 Task: Create a rule from the Recommended list, Task Added to this Project -> add SubTasks in the project AgileCraft with SubTasks Gather and Analyse Requirements , Design and Implement Solution , System Test and UAT , Release to Production / Go Live
Action: Mouse moved to (66, 326)
Screenshot: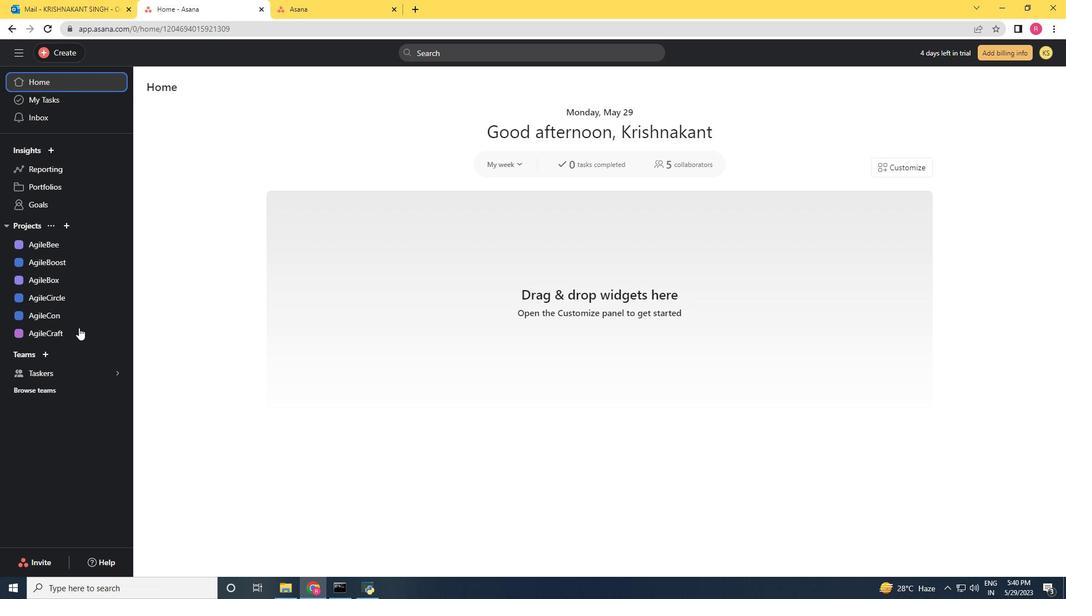 
Action: Mouse pressed left at (66, 326)
Screenshot: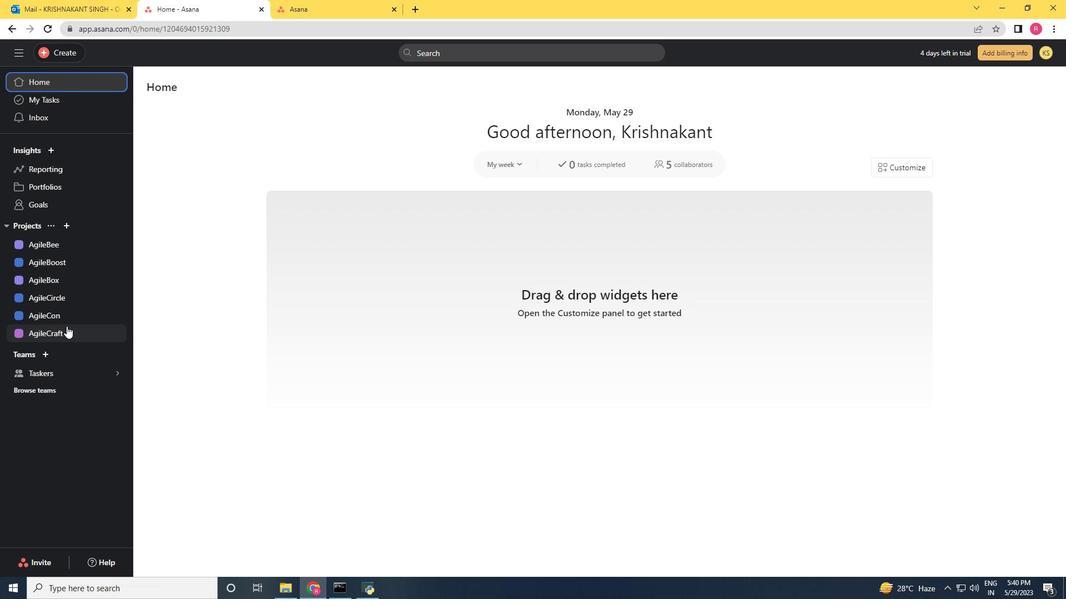 
Action: Mouse moved to (1028, 94)
Screenshot: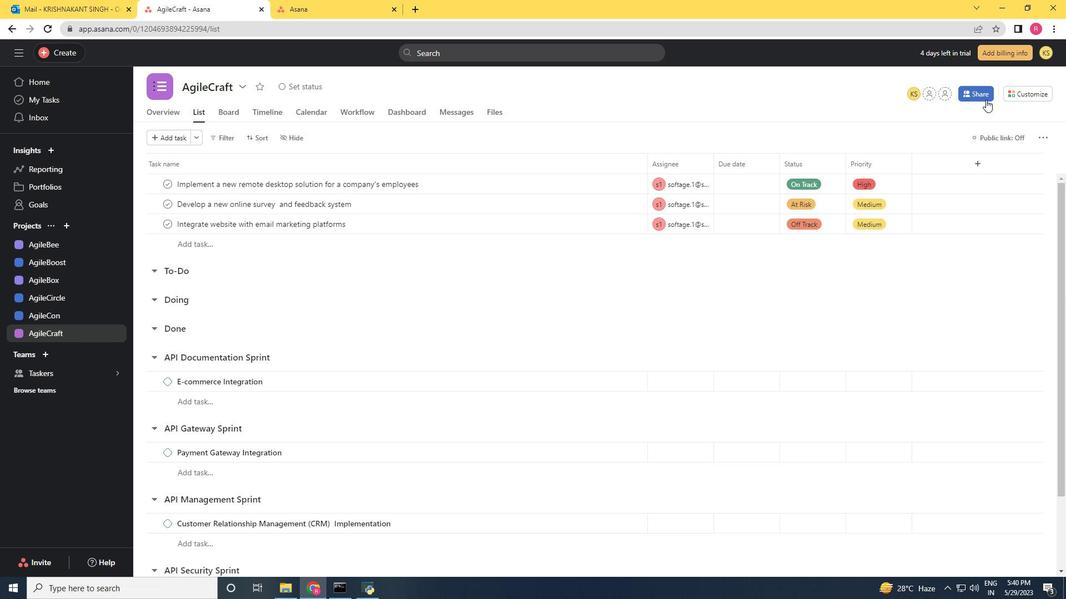 
Action: Mouse pressed left at (1028, 94)
Screenshot: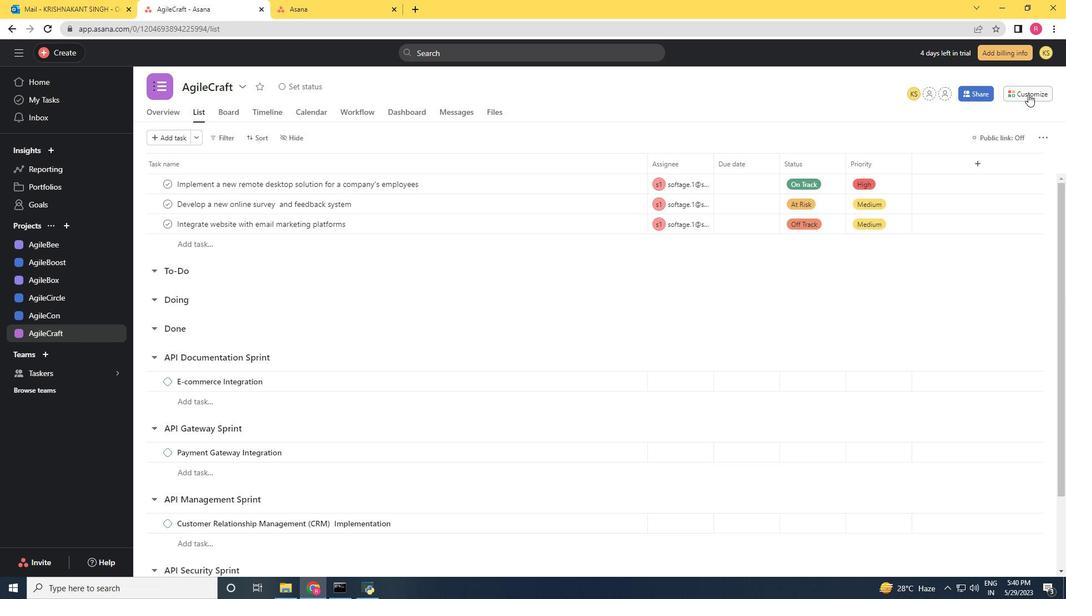 
Action: Mouse moved to (834, 233)
Screenshot: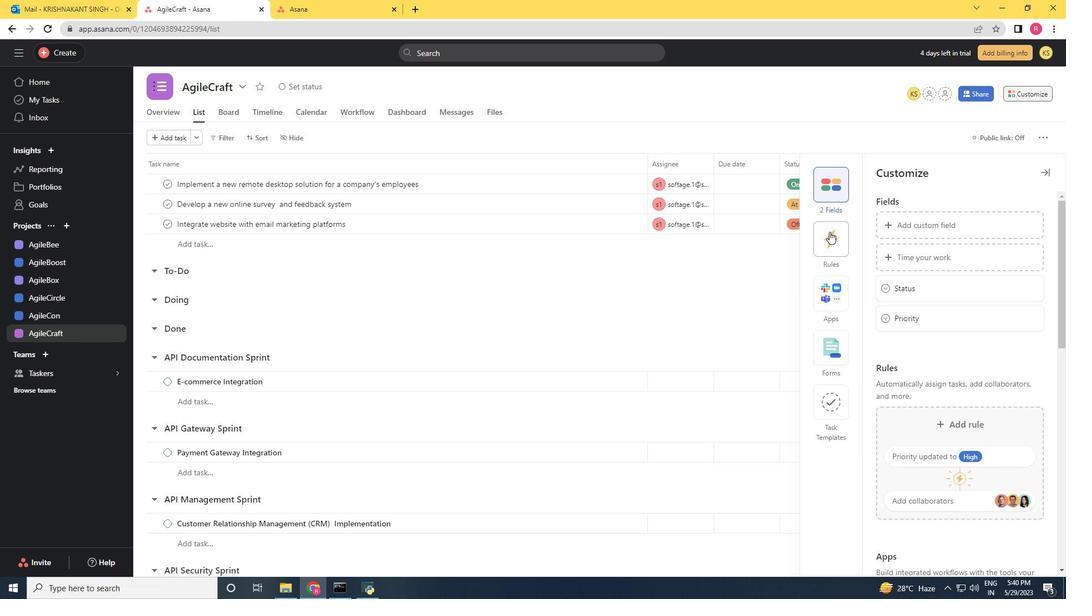 
Action: Mouse pressed left at (834, 233)
Screenshot: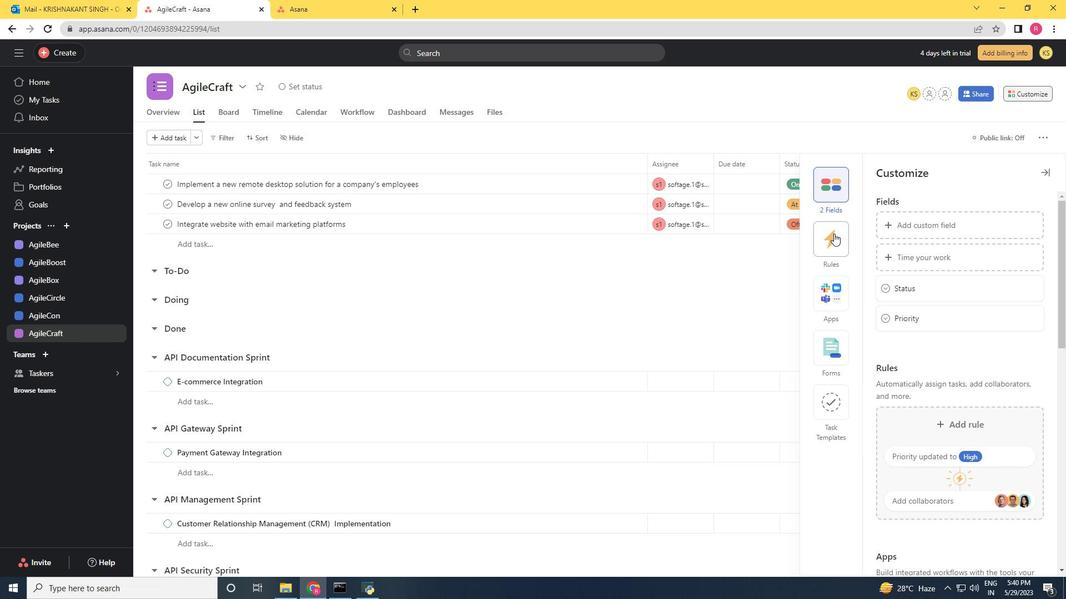 
Action: Mouse moved to (936, 257)
Screenshot: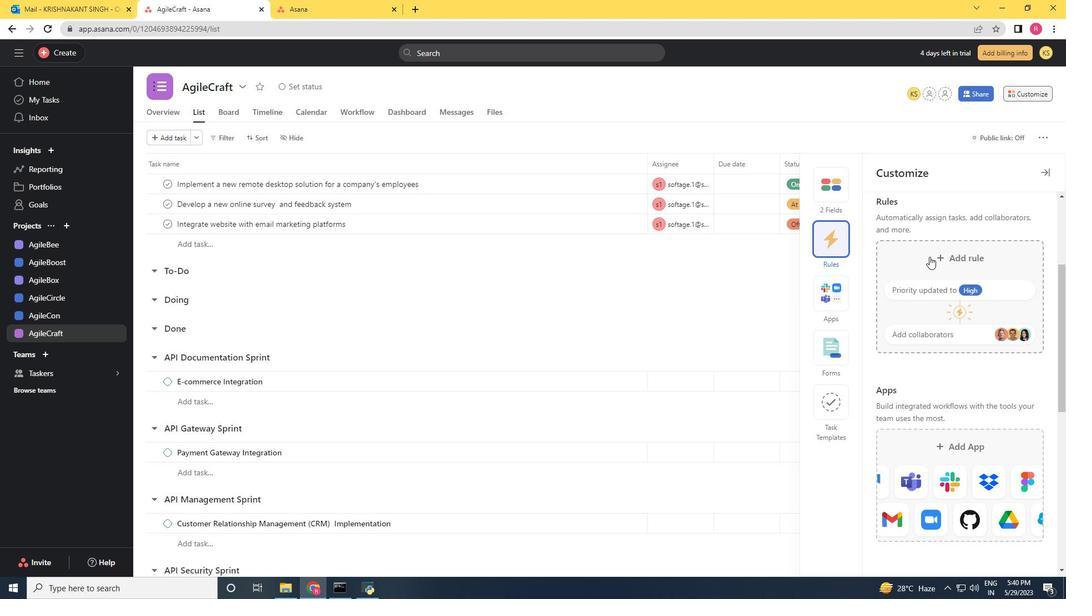 
Action: Mouse pressed left at (936, 257)
Screenshot: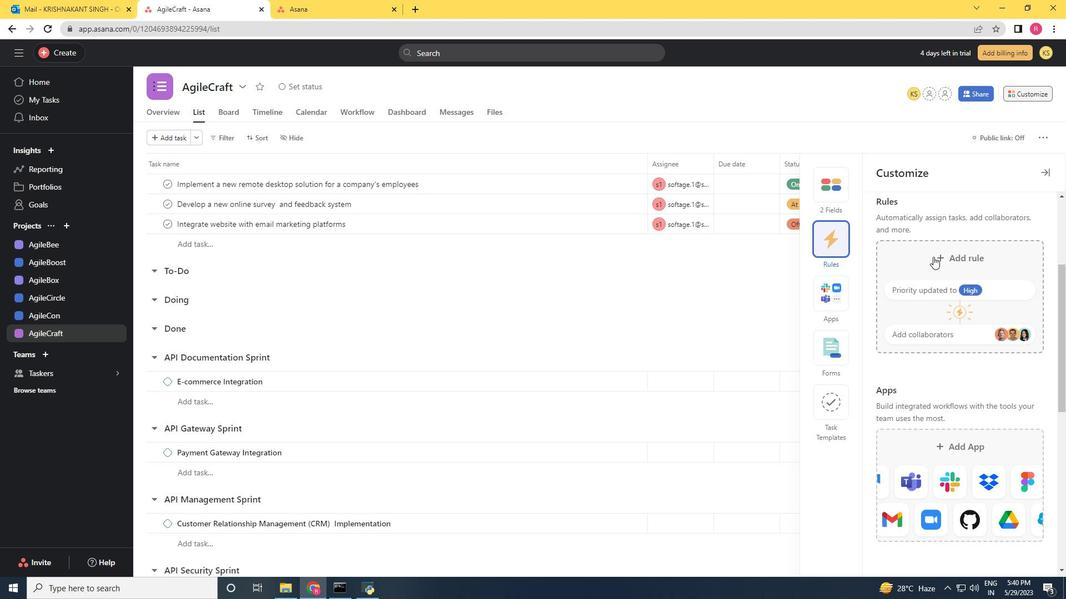 
Action: Mouse moved to (760, 165)
Screenshot: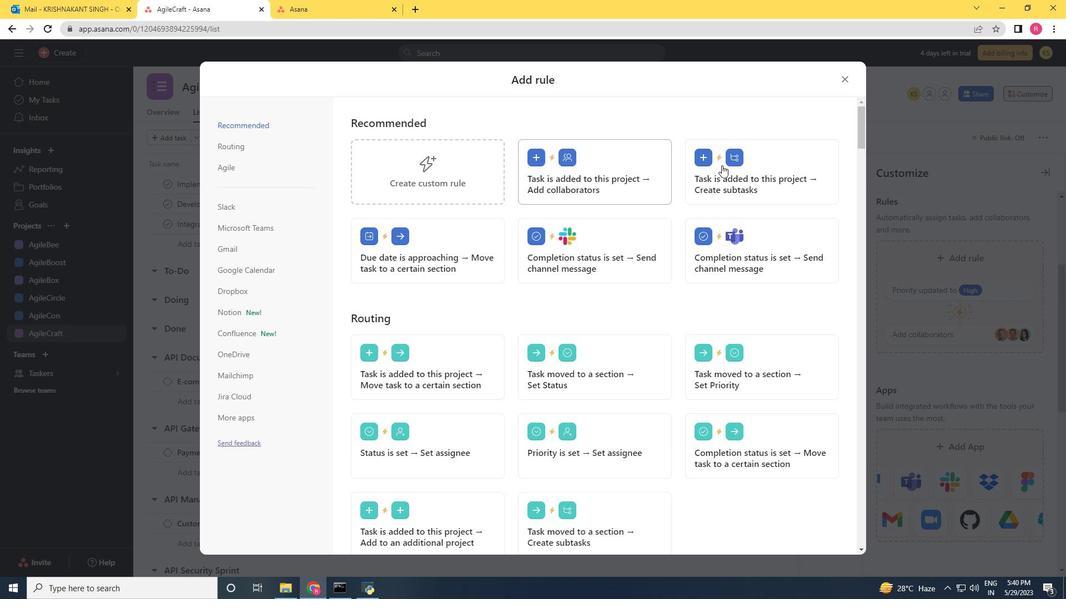 
Action: Mouse pressed left at (760, 165)
Screenshot: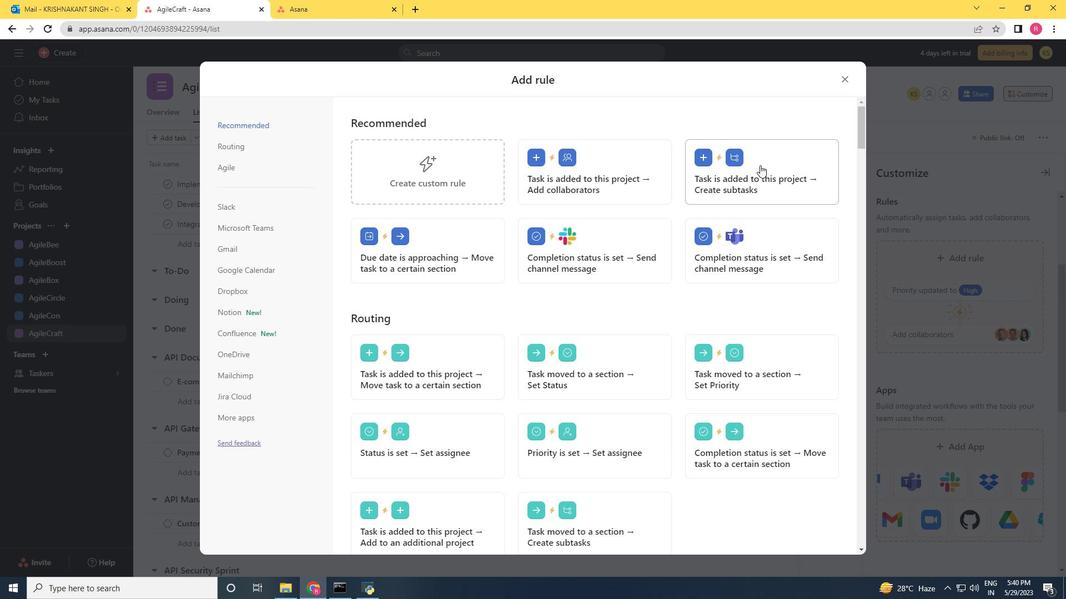 
Action: Key pressed <Key.shift>Gather<Key.space>amd<Key.space><Key.shift>anals<Key.backspace>yse<Key.space><Key.shift>Requrements<Key.enter><Key.shift>Design<Key.space>and<Key.space><Key.shift>Implement<Key.space><Key.shift>Solution<Key.enter><Key.shift><Key.shift><Key.shift><Key.shift><Key.shift>System<Key.space><Key.shift>Test<Key.space>and<Key.space><Key.shift><Key.shift><Key.shift><Key.shift><Key.shift>Uat<Key.backspace><Key.backspace><Key.shift>AT<Key.space><Key.enter><Key.shift><Key.shift><Key.shift><Key.shift><Key.shift><Key.shift><Key.shift><Key.shift><Key.shift><Key.shift><Key.shift><Key.shift><Key.shift><Key.shift>Release<Key.space>to<Key.space><Key.shift>Production<Key.space>/<Key.space><Key.shift>Go<Key.space><Key.shift><Key.shift><Key.shift><Key.shift><Key.shift>Live
Screenshot: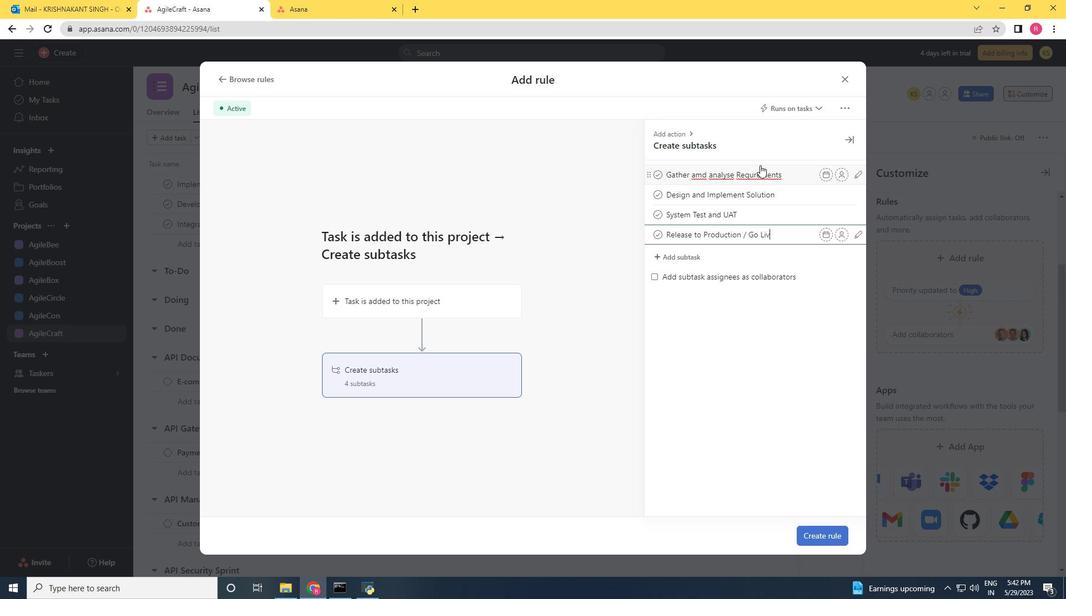 
Action: Mouse moved to (817, 539)
Screenshot: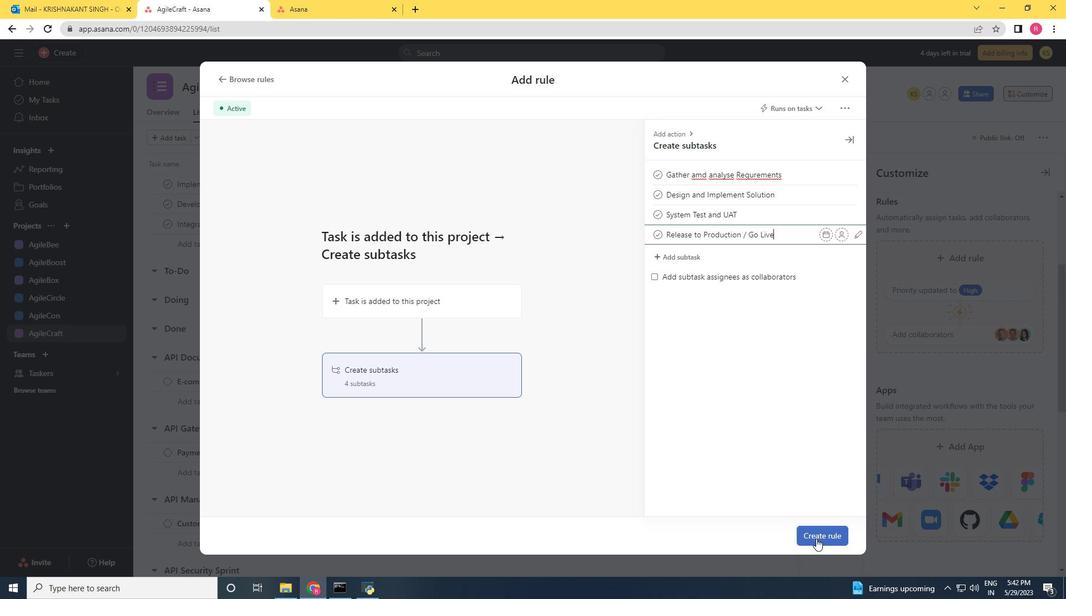 
Action: Mouse pressed left at (817, 539)
Screenshot: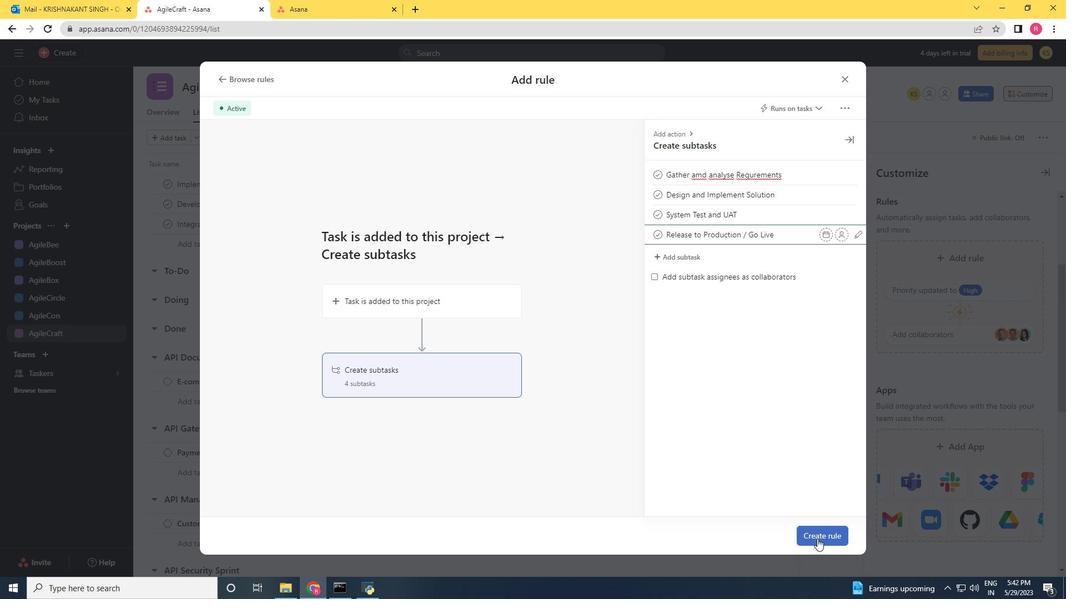 
Action: Mouse moved to (755, 533)
Screenshot: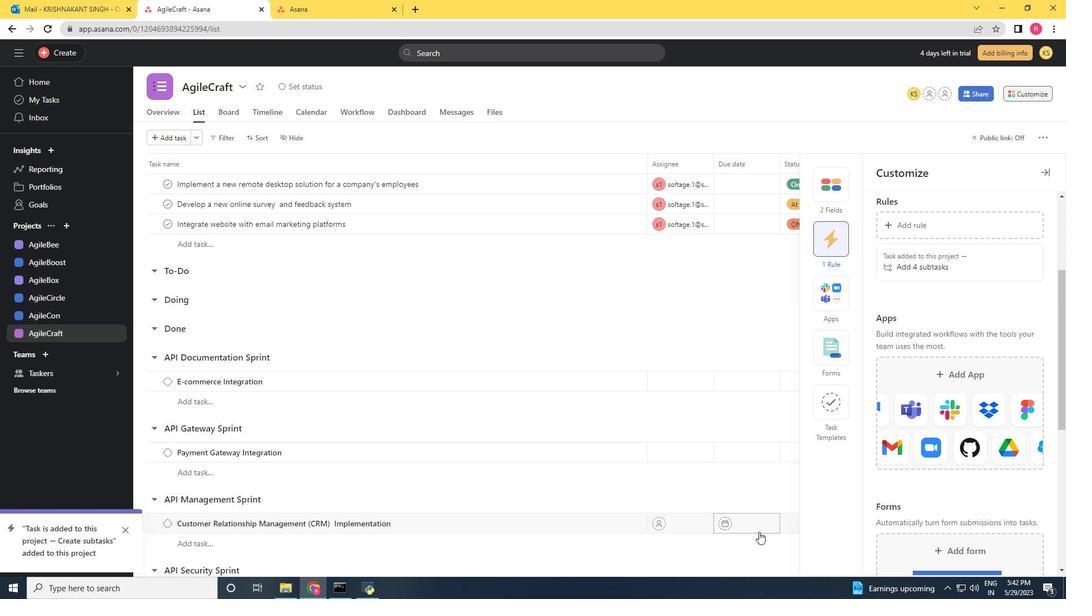
